 Task: Look for products in the category "Toothpaste" from Tea Tree Therapy only.
Action: Mouse moved to (711, 261)
Screenshot: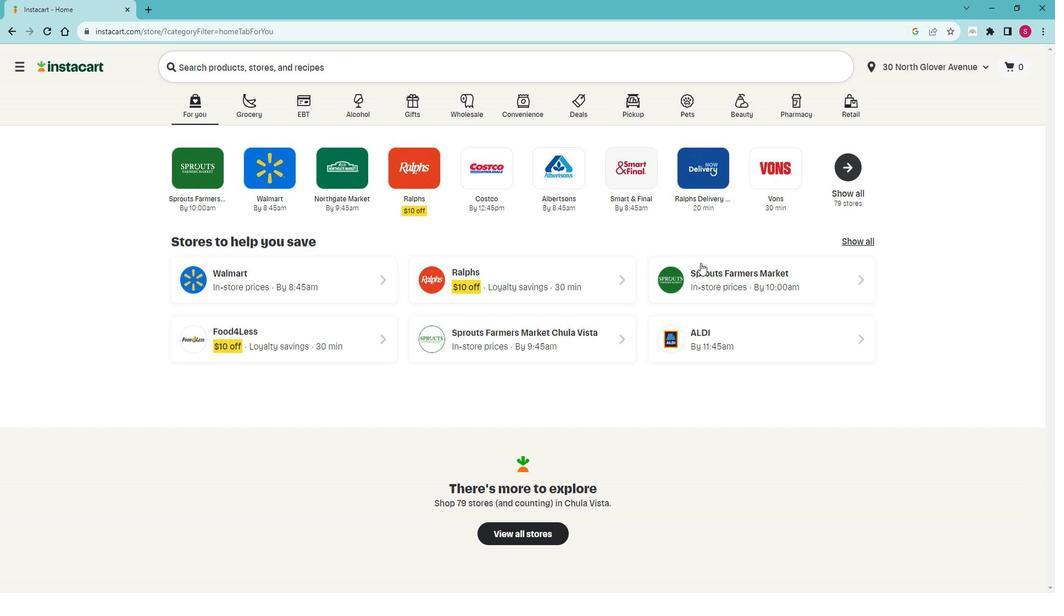 
Action: Mouse pressed left at (711, 261)
Screenshot: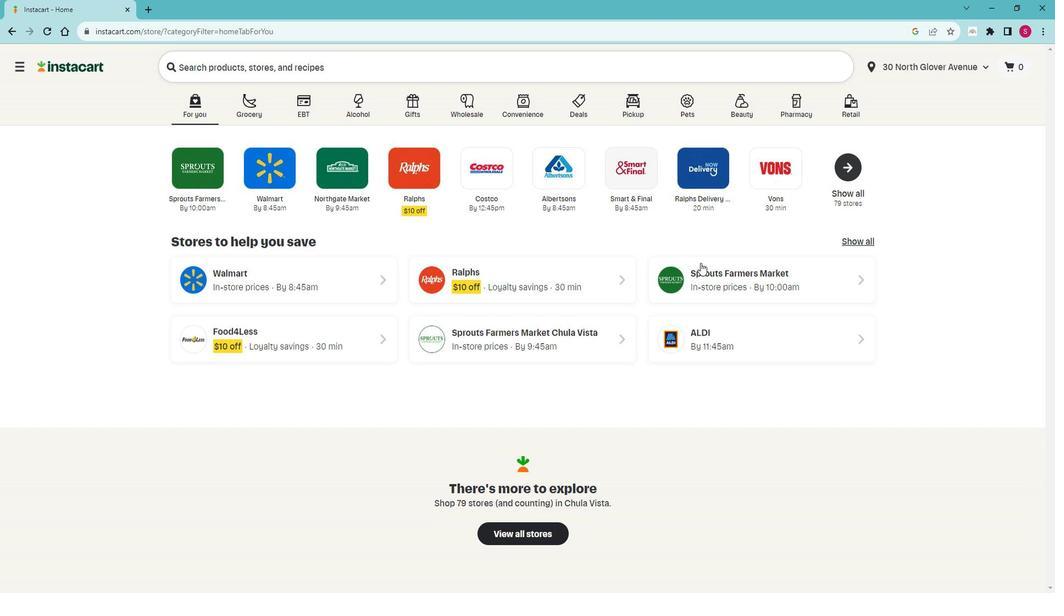 
Action: Mouse moved to (87, 339)
Screenshot: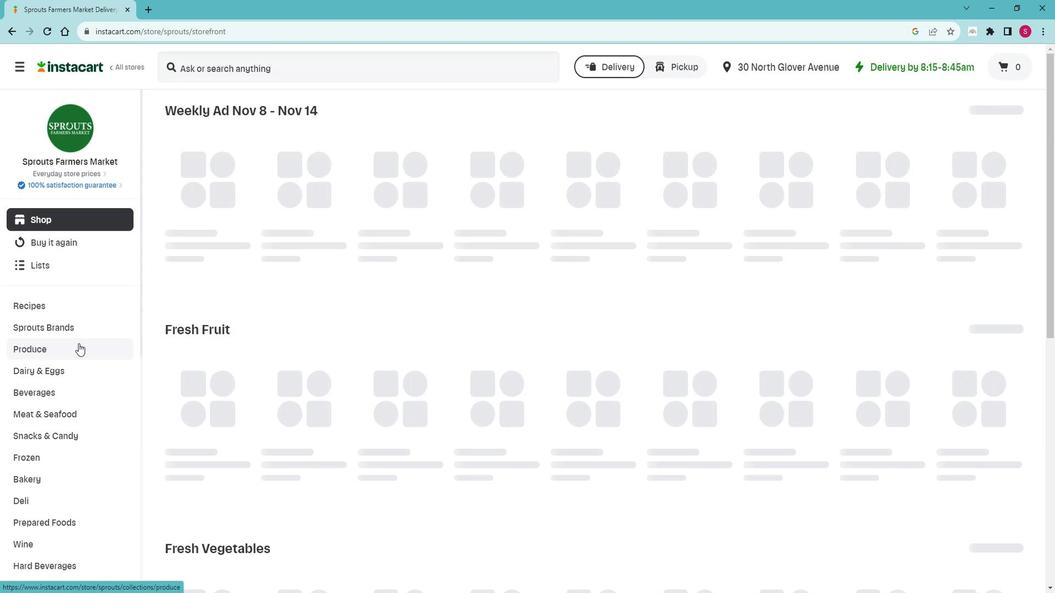 
Action: Mouse scrolled (87, 339) with delta (0, 0)
Screenshot: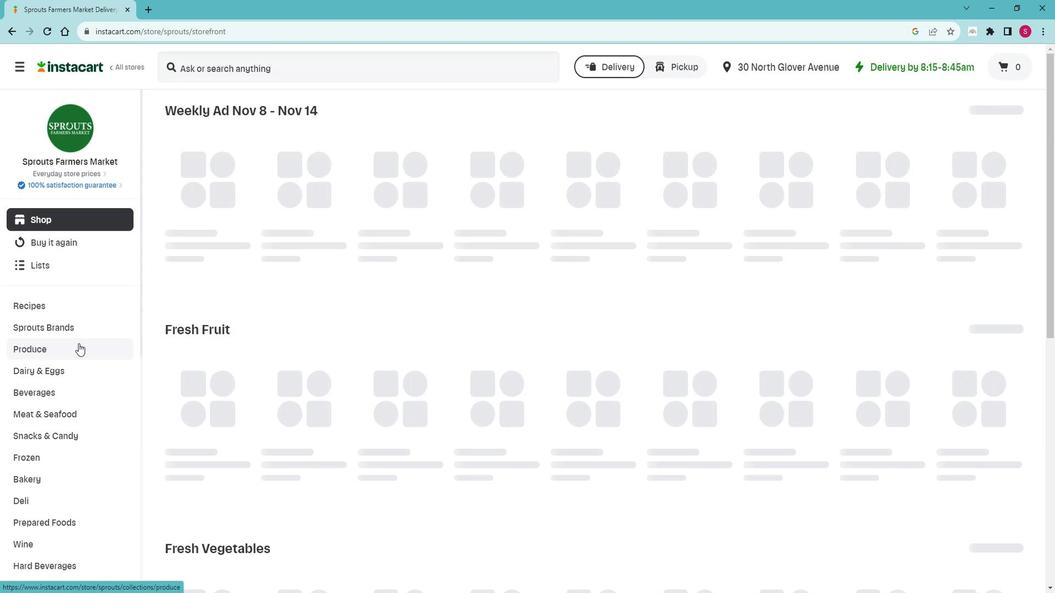 
Action: Mouse scrolled (87, 339) with delta (0, 0)
Screenshot: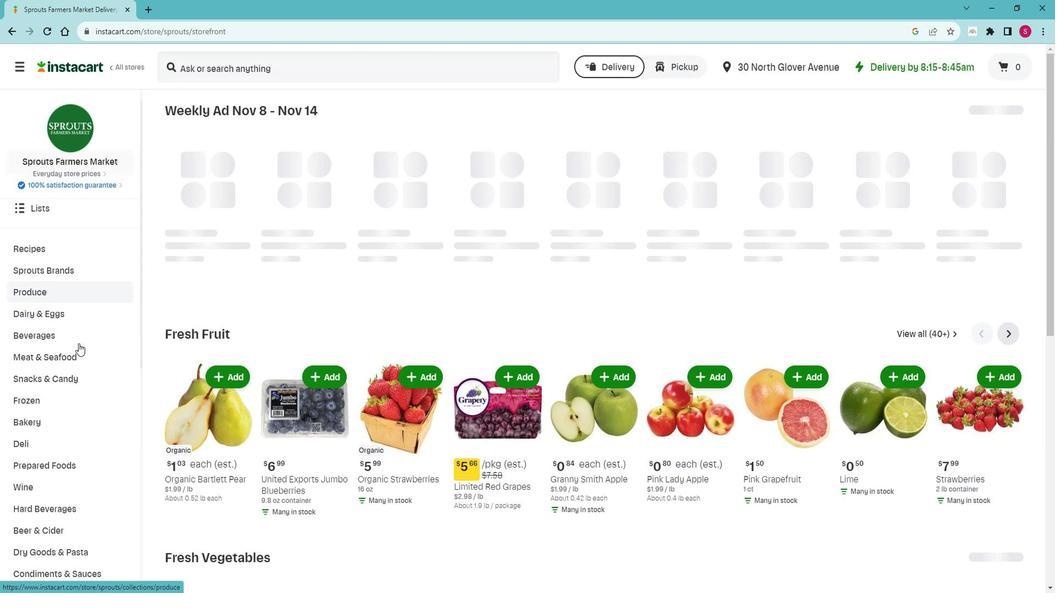 
Action: Mouse scrolled (87, 339) with delta (0, 0)
Screenshot: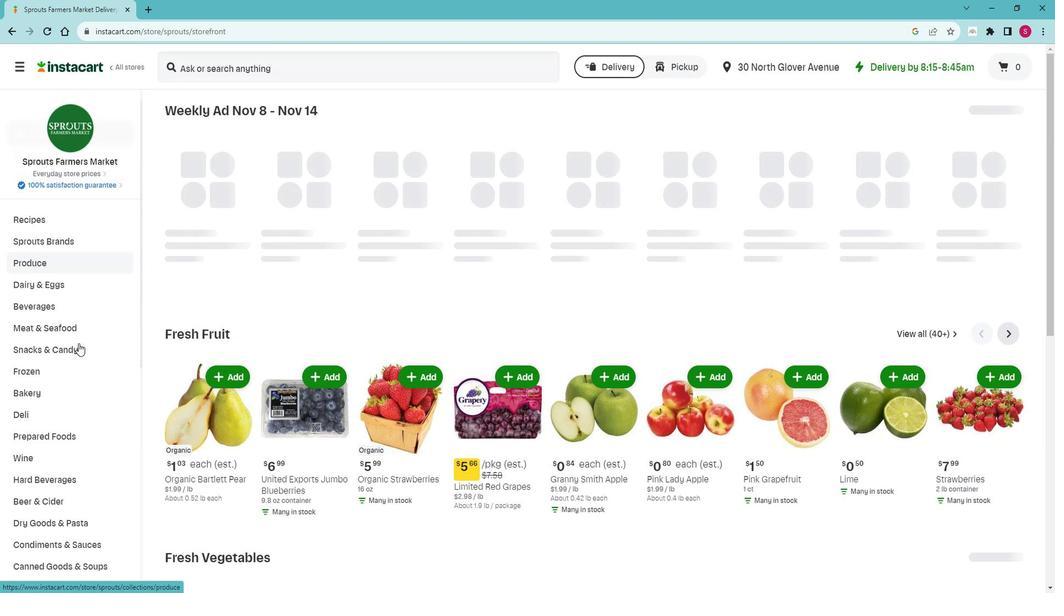 
Action: Mouse scrolled (87, 339) with delta (0, 0)
Screenshot: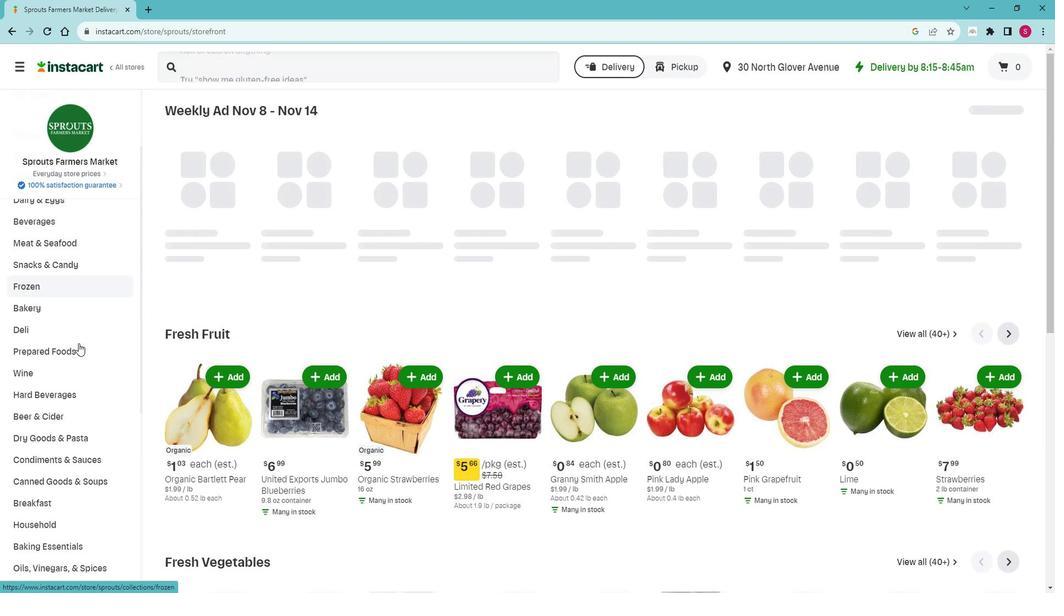 
Action: Mouse scrolled (87, 339) with delta (0, 0)
Screenshot: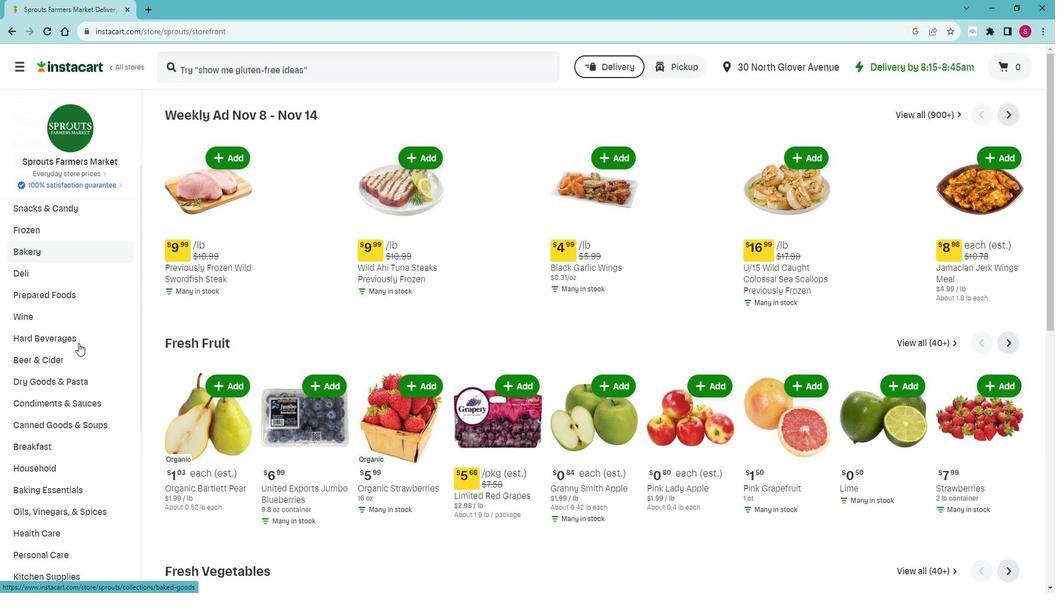 
Action: Mouse scrolled (87, 339) with delta (0, 0)
Screenshot: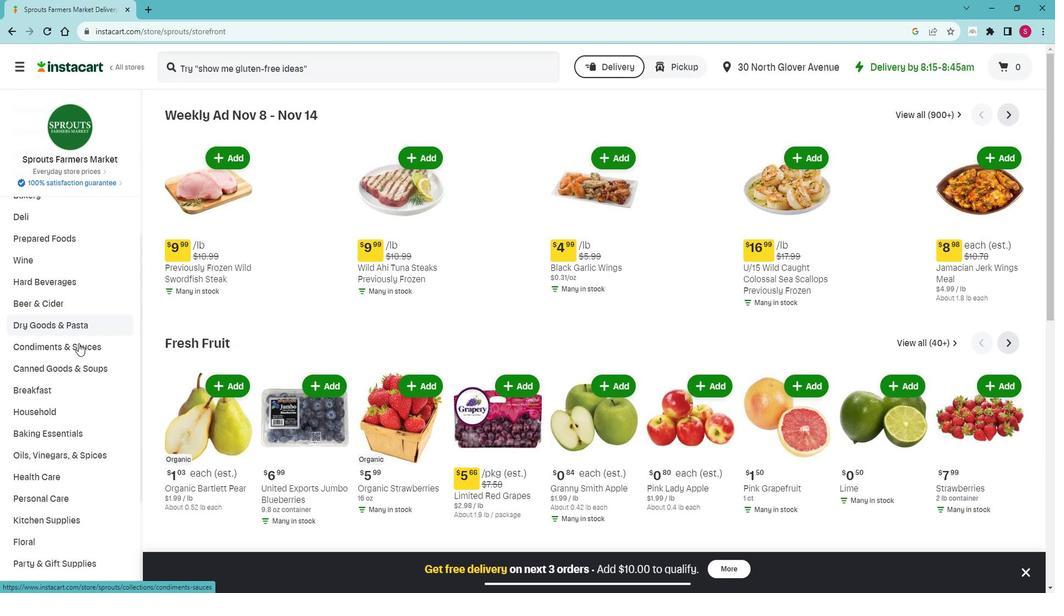 
Action: Mouse moved to (77, 429)
Screenshot: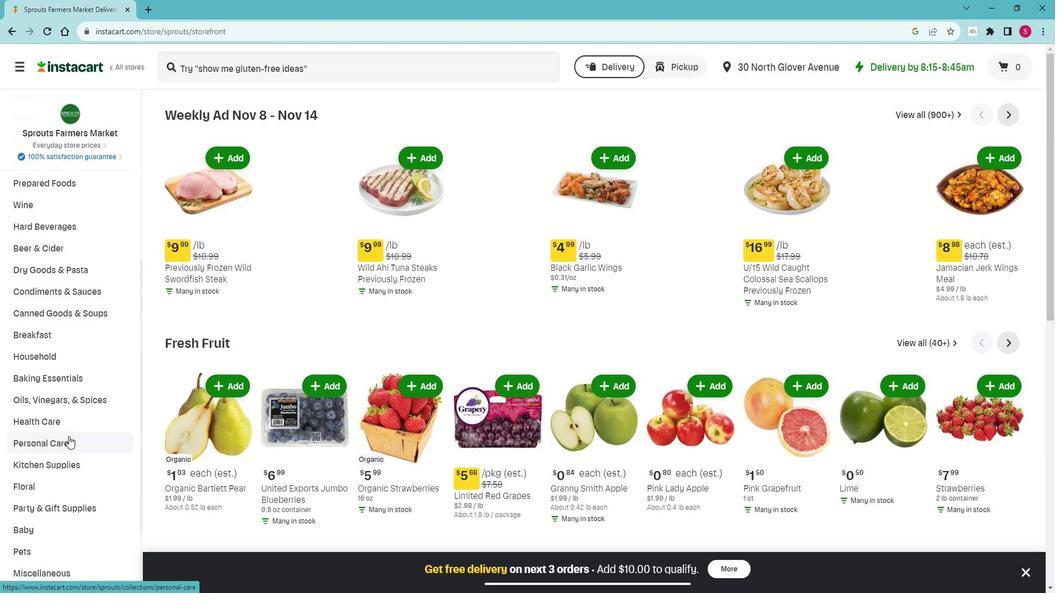 
Action: Mouse pressed left at (77, 429)
Screenshot: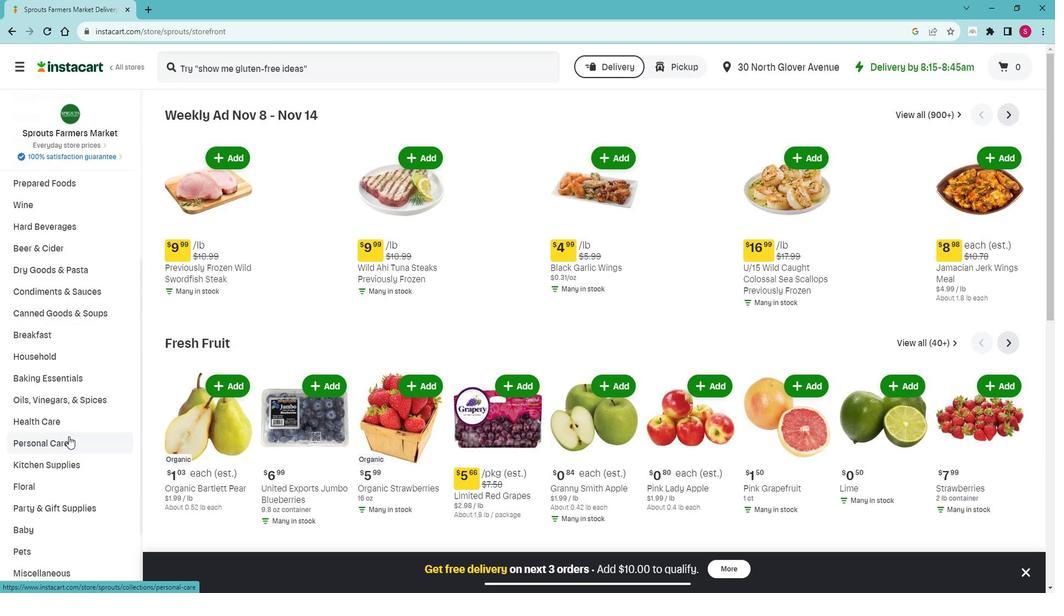 
Action: Mouse moved to (81, 476)
Screenshot: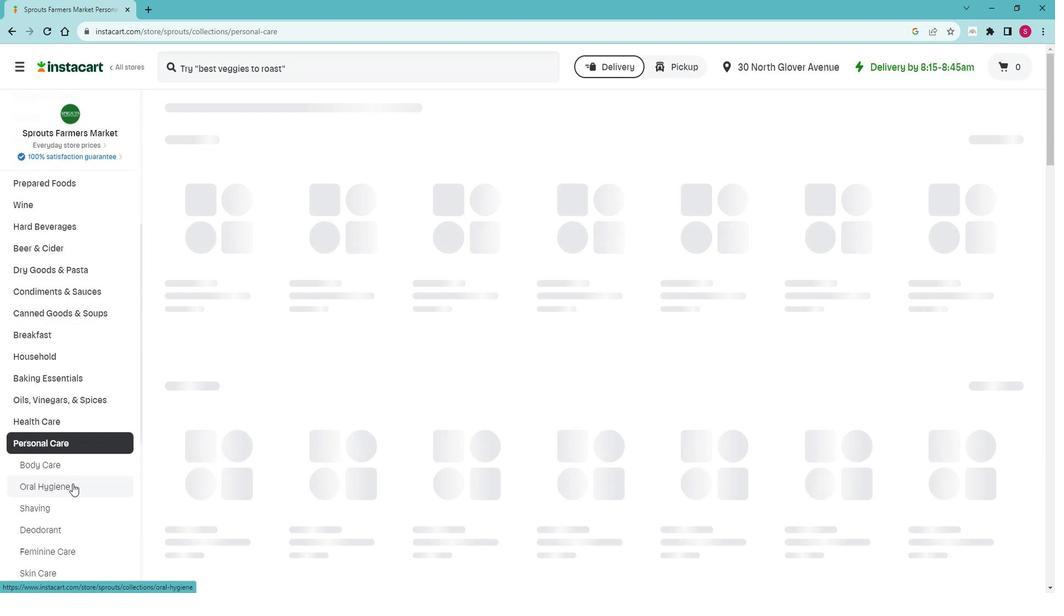
Action: Mouse pressed left at (81, 476)
Screenshot: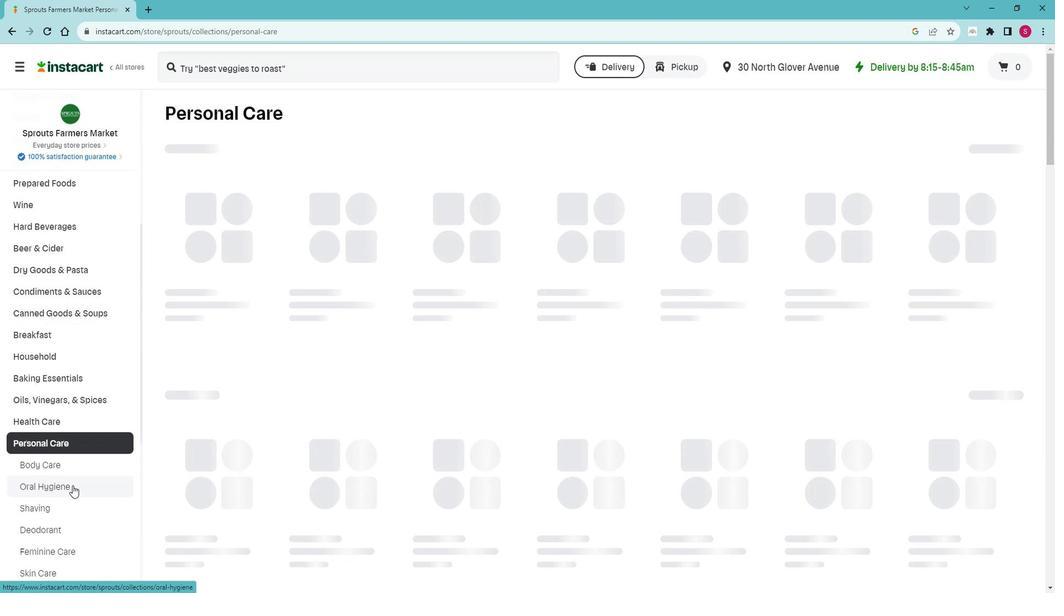
Action: Mouse moved to (333, 162)
Screenshot: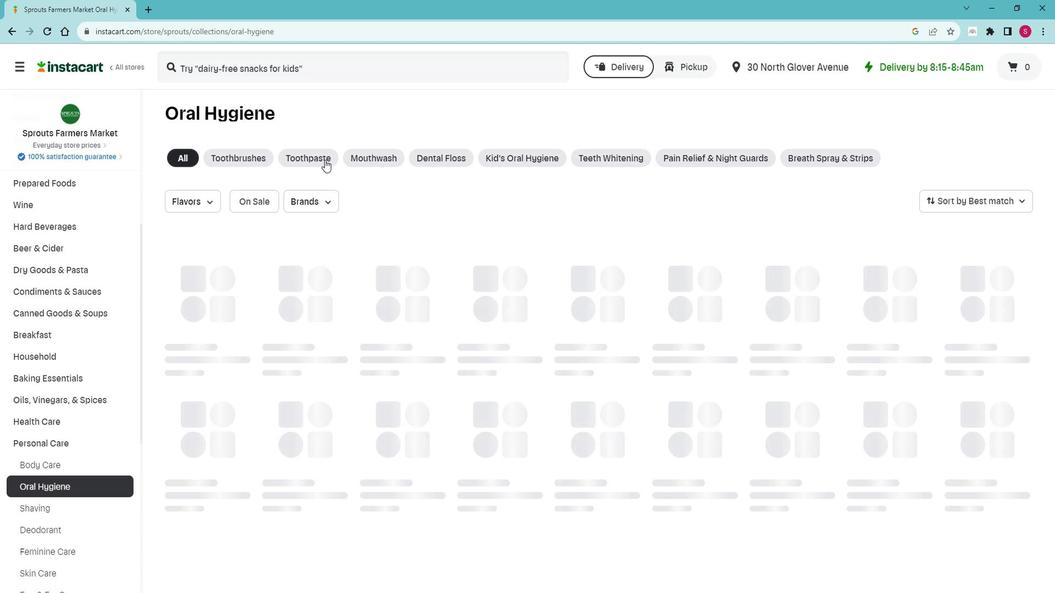 
Action: Mouse pressed left at (333, 162)
Screenshot: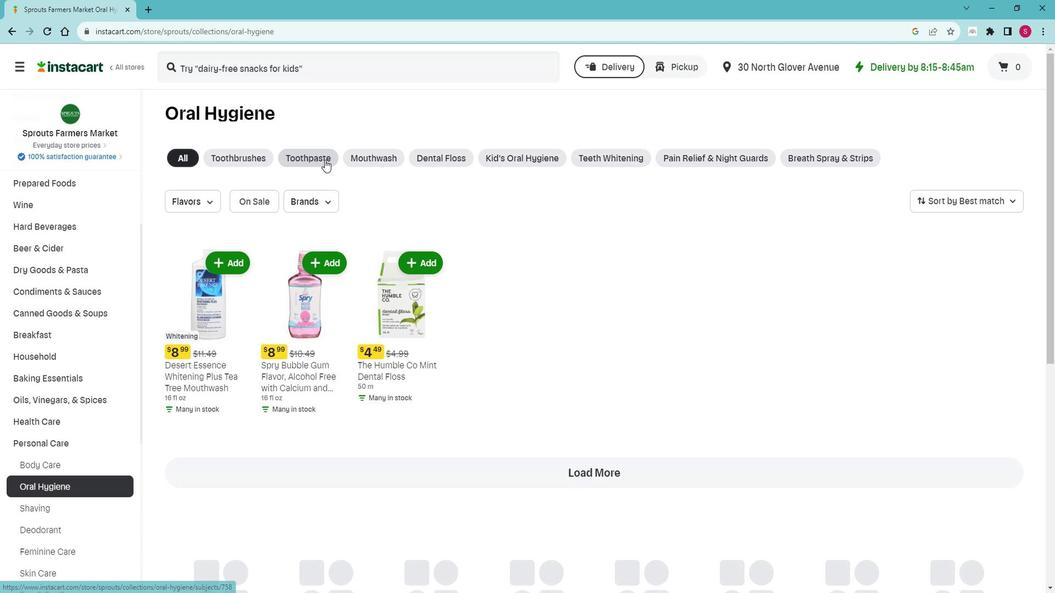
Action: Mouse moved to (331, 158)
Screenshot: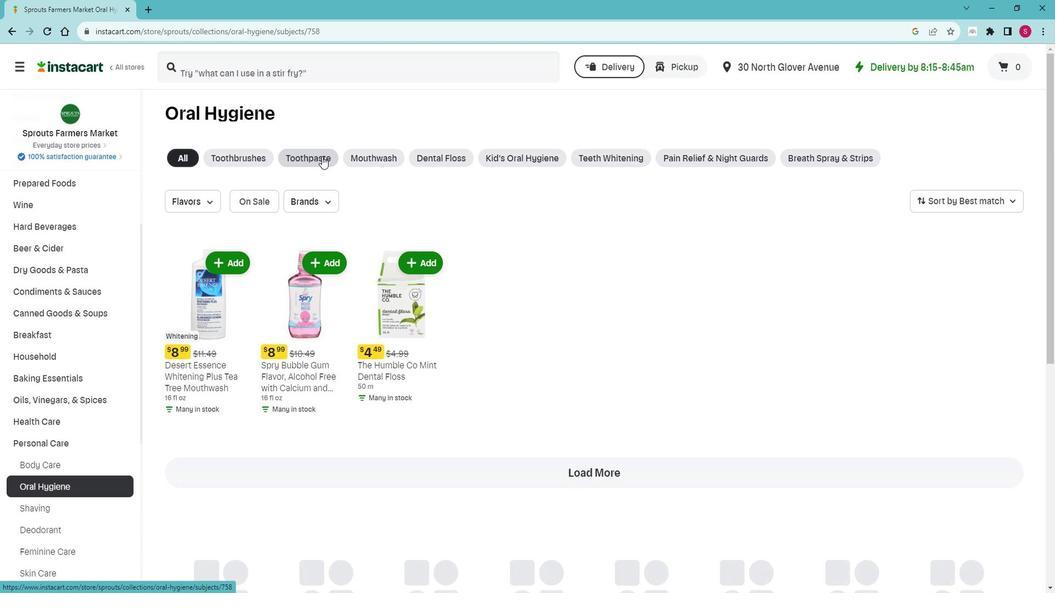
Action: Mouse pressed left at (331, 158)
Screenshot: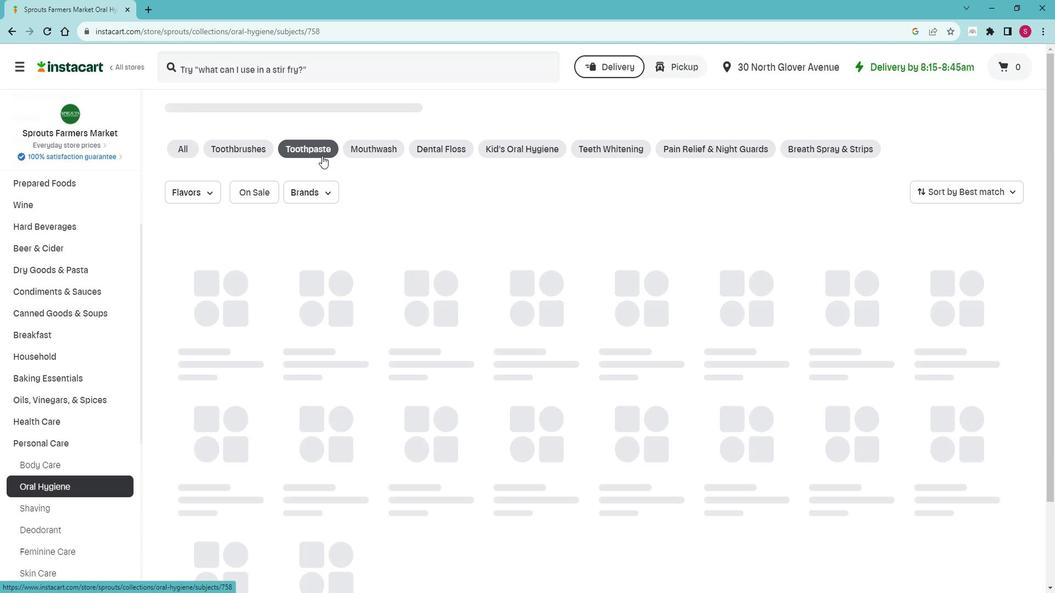 
Action: Mouse moved to (334, 191)
Screenshot: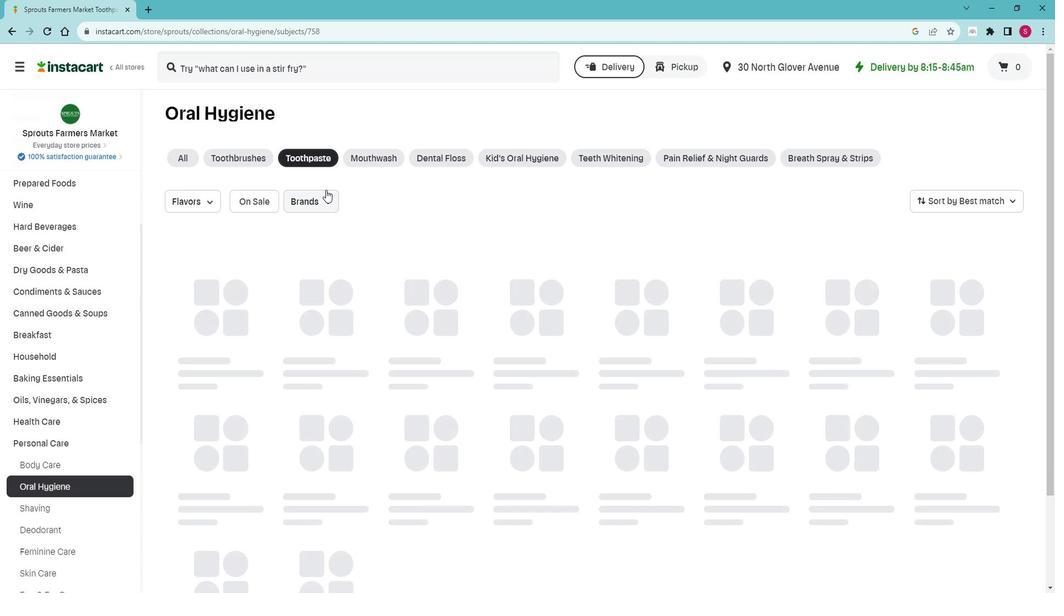 
Action: Mouse pressed left at (334, 191)
Screenshot: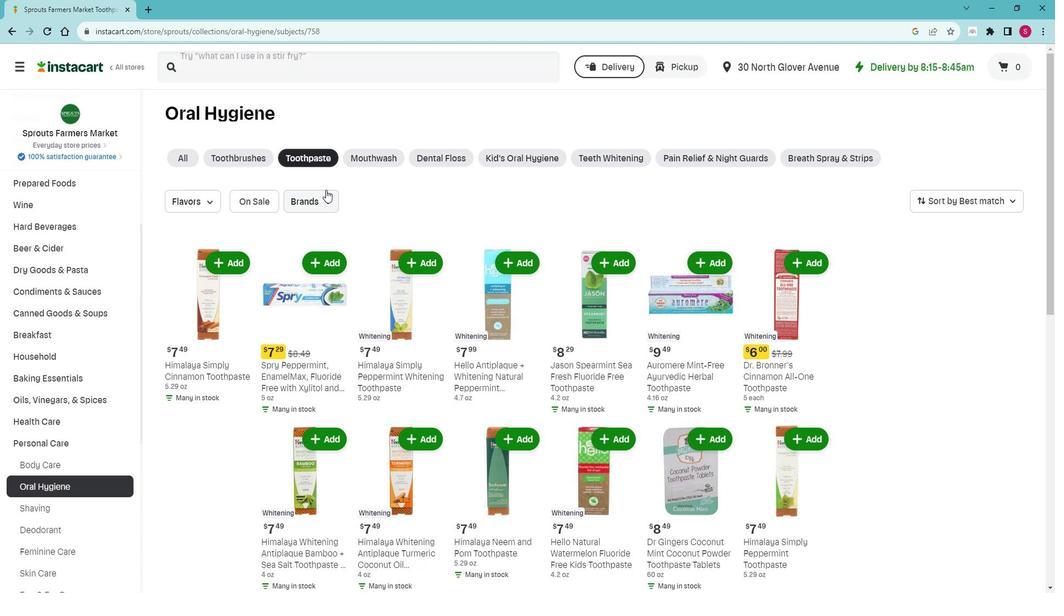 
Action: Mouse moved to (357, 249)
Screenshot: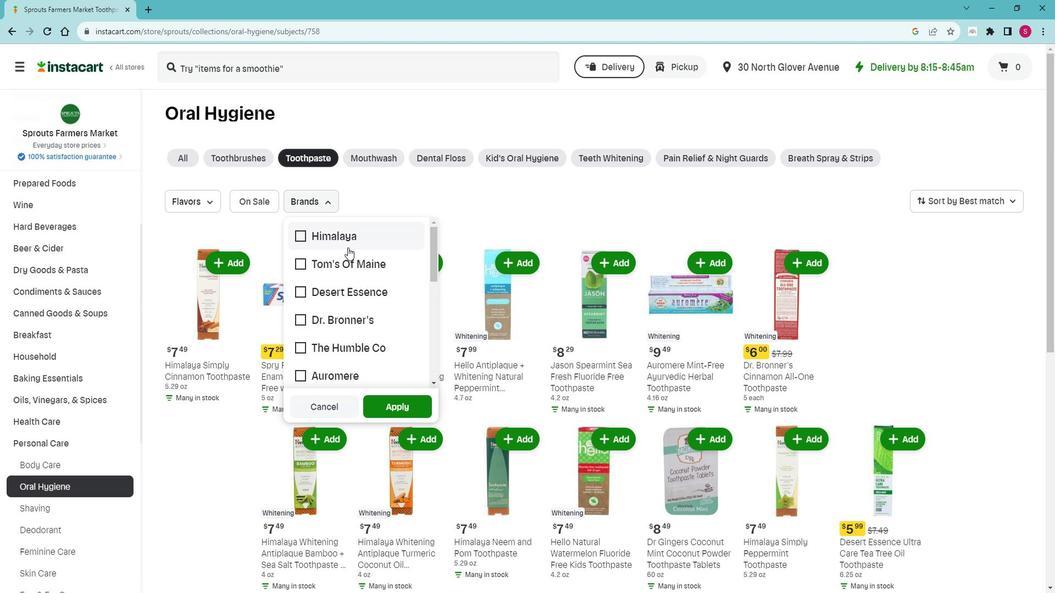
Action: Mouse scrolled (357, 248) with delta (0, 0)
Screenshot: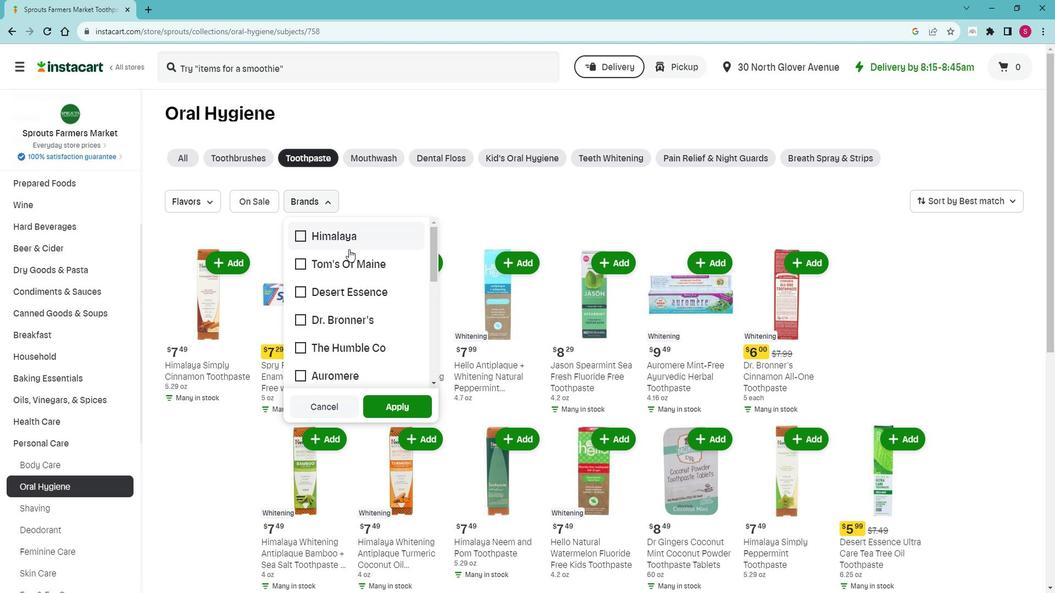 
Action: Mouse moved to (357, 249)
Screenshot: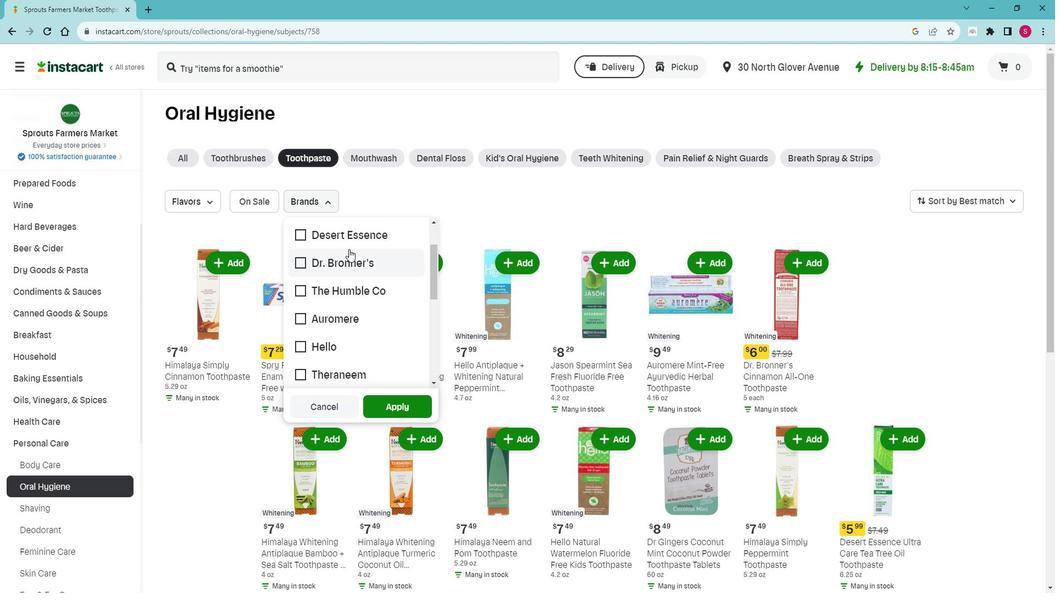 
Action: Mouse scrolled (357, 249) with delta (0, 0)
Screenshot: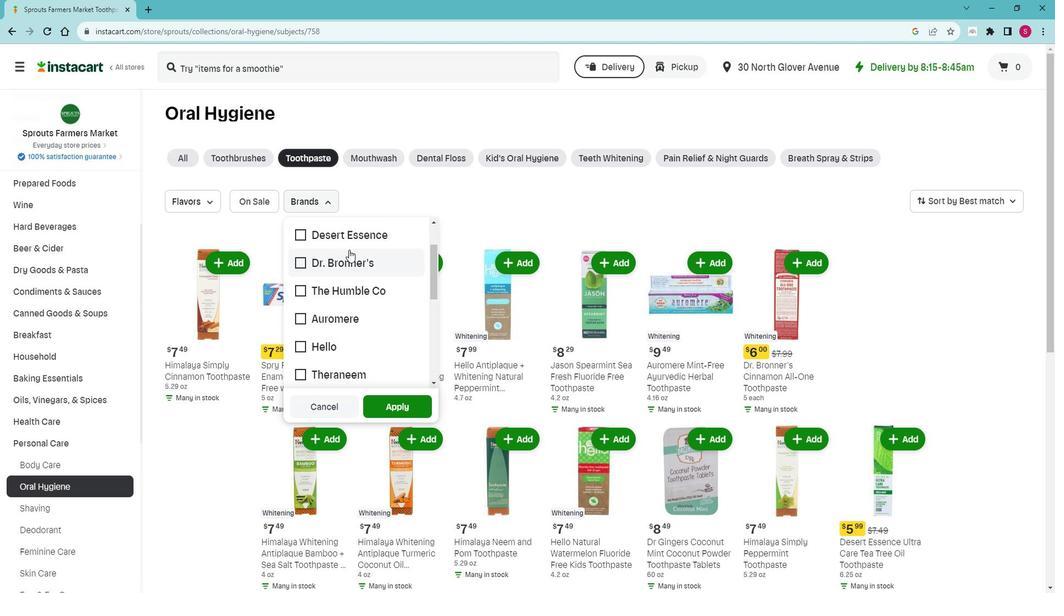 
Action: Mouse moved to (357, 250)
Screenshot: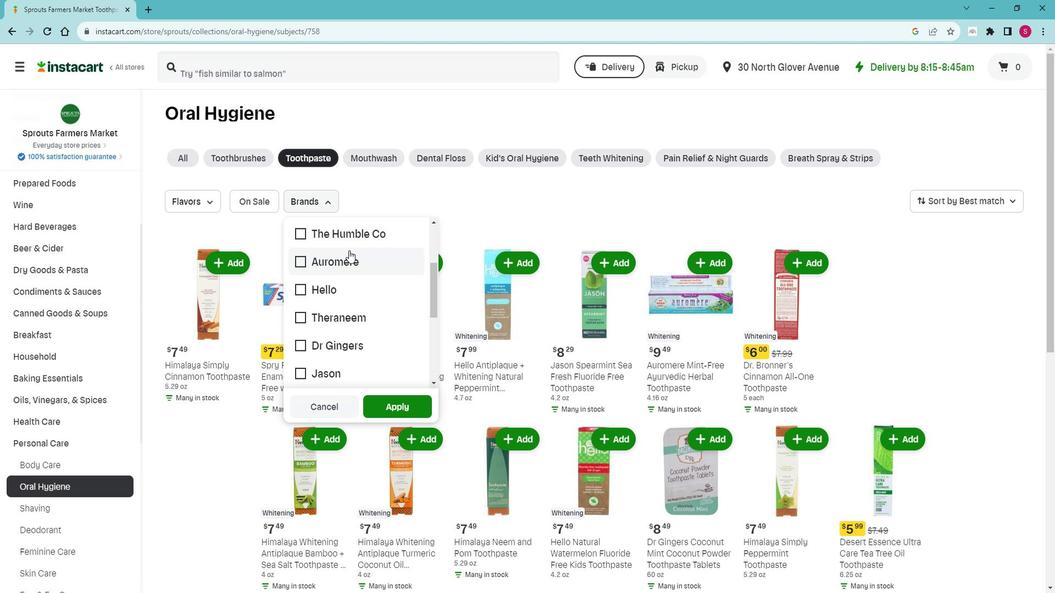 
Action: Mouse scrolled (357, 249) with delta (0, 0)
Screenshot: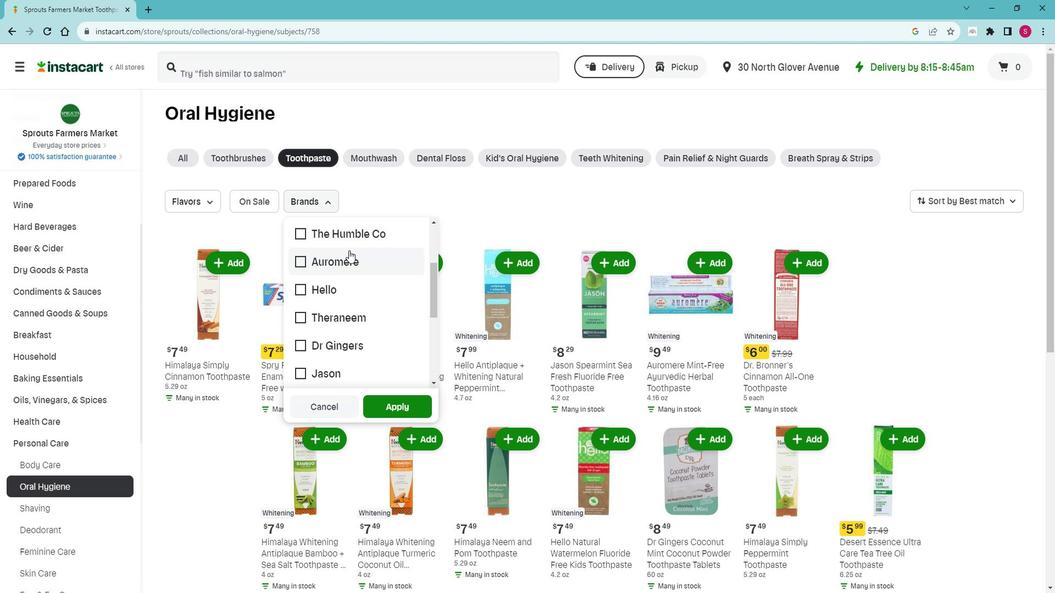 
Action: Mouse scrolled (357, 249) with delta (0, 0)
Screenshot: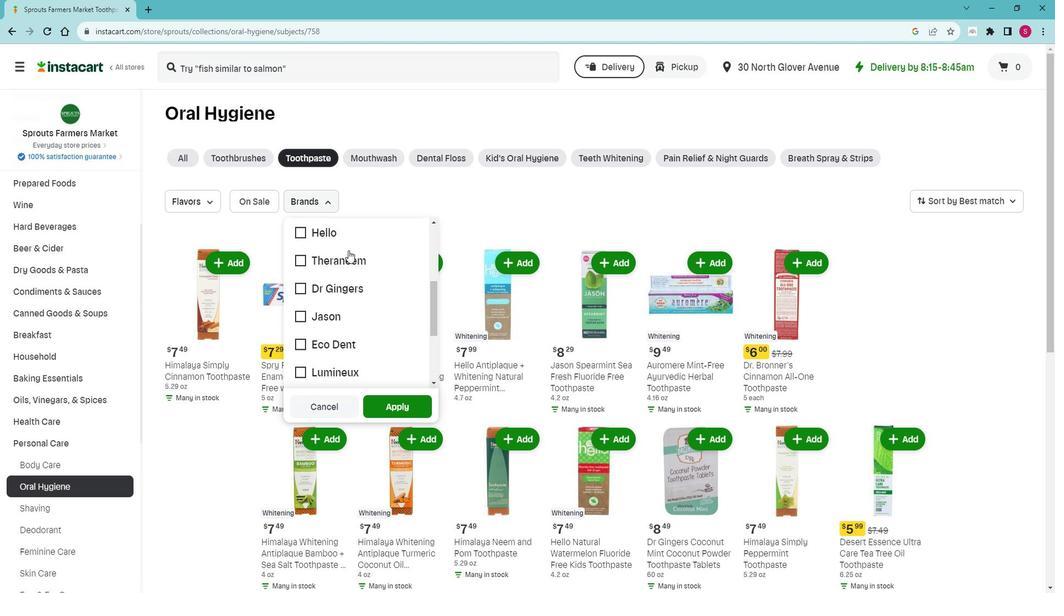 
Action: Mouse moved to (357, 250)
Screenshot: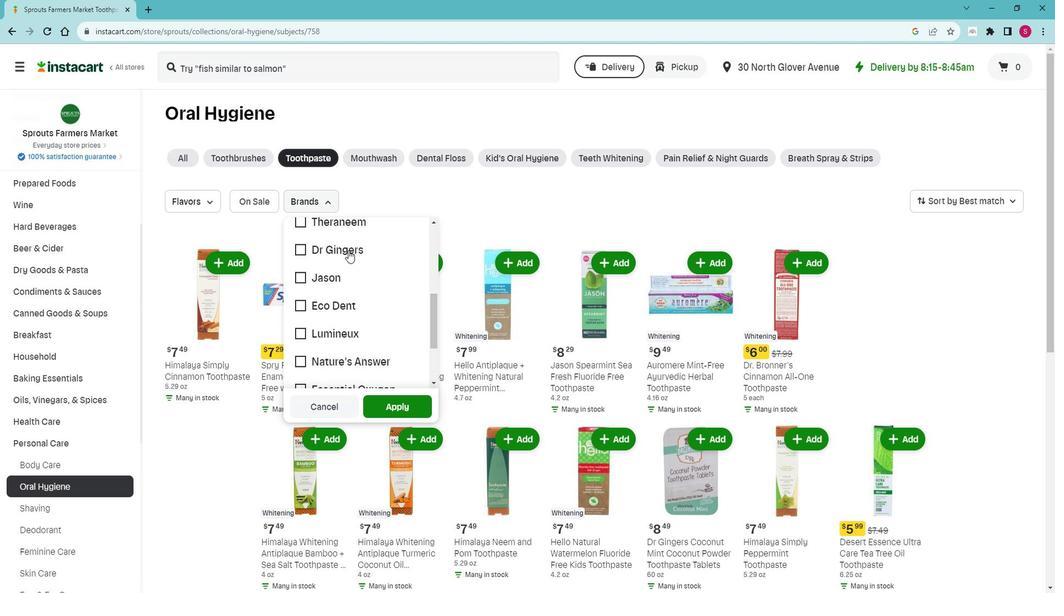 
Action: Mouse scrolled (357, 250) with delta (0, 0)
Screenshot: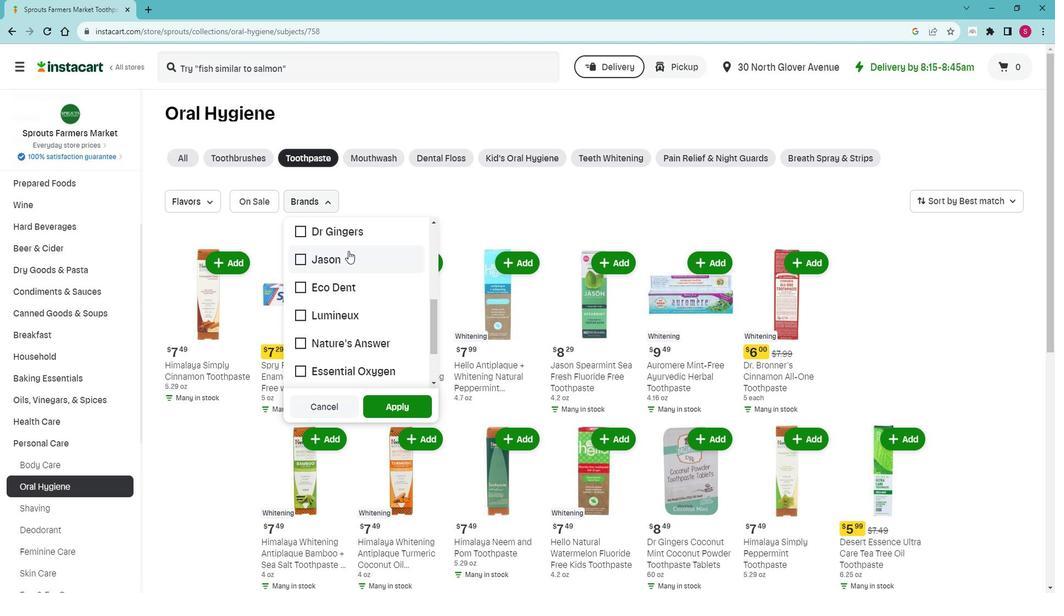 
Action: Mouse moved to (356, 250)
Screenshot: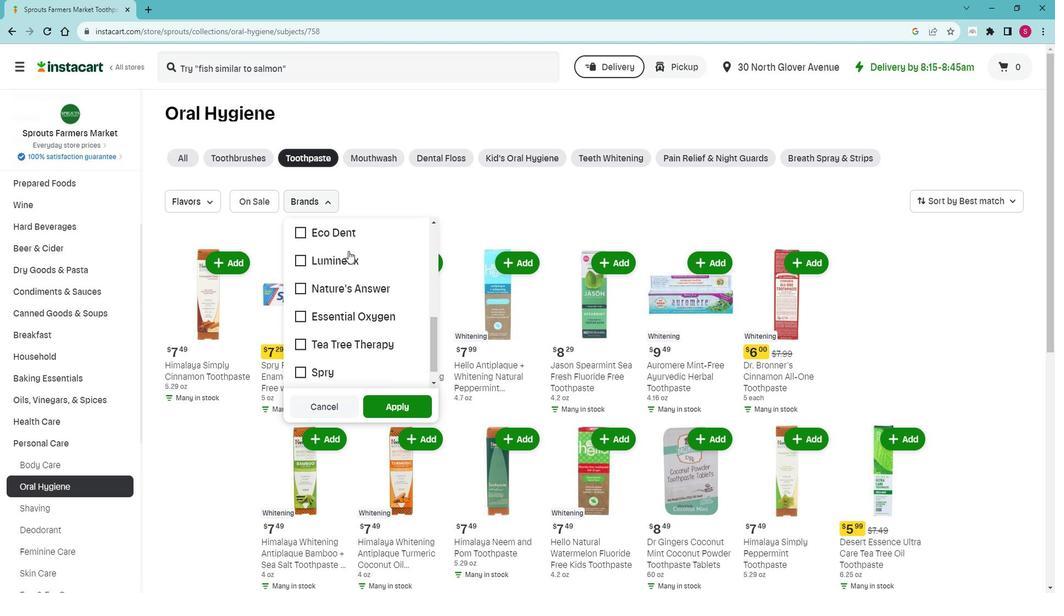 
Action: Mouse scrolled (356, 250) with delta (0, 0)
Screenshot: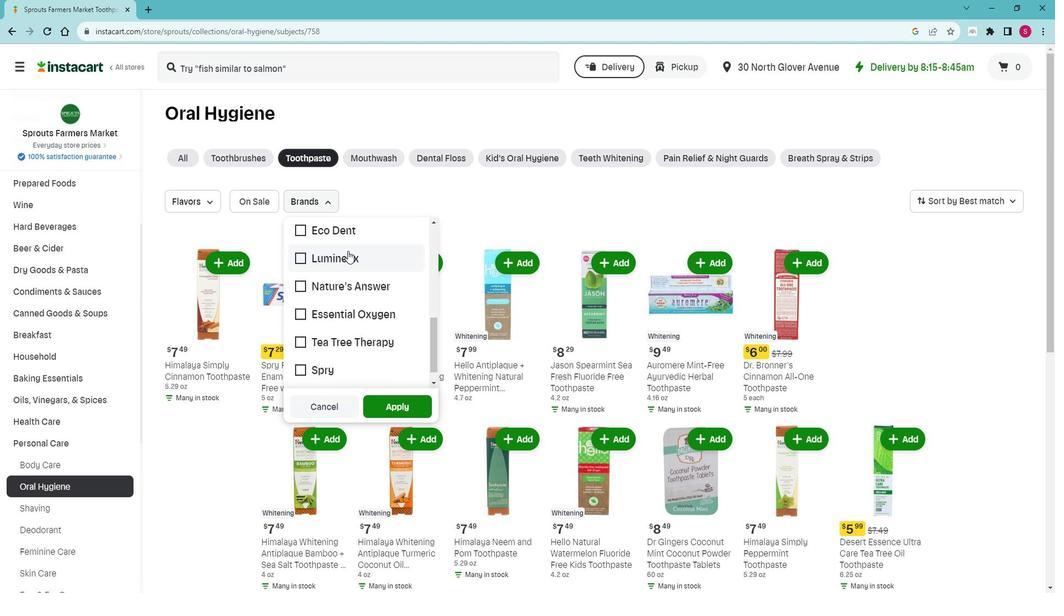 
Action: Mouse moved to (357, 321)
Screenshot: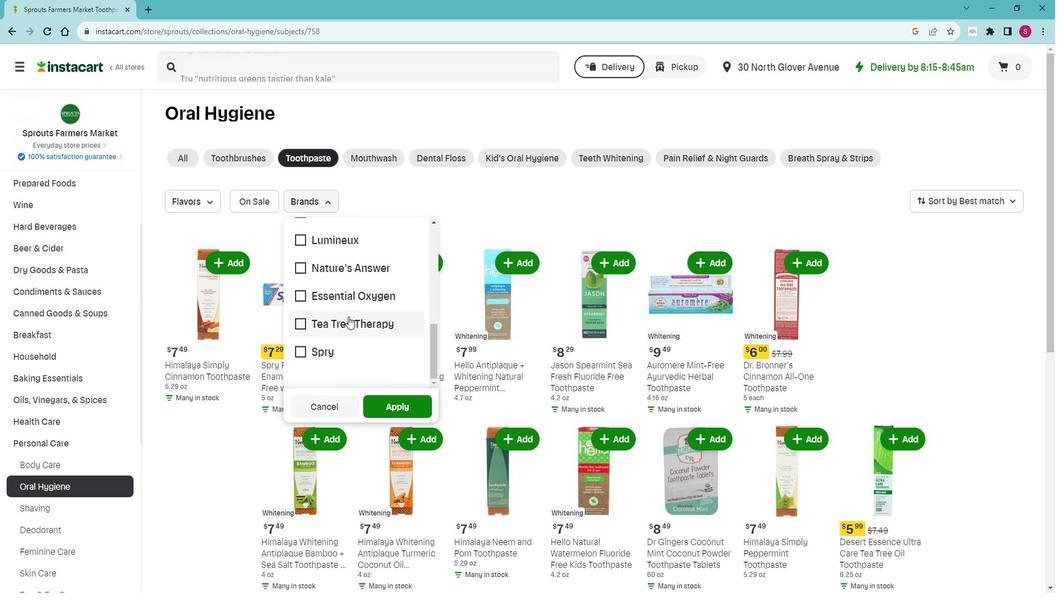 
Action: Mouse pressed left at (357, 321)
Screenshot: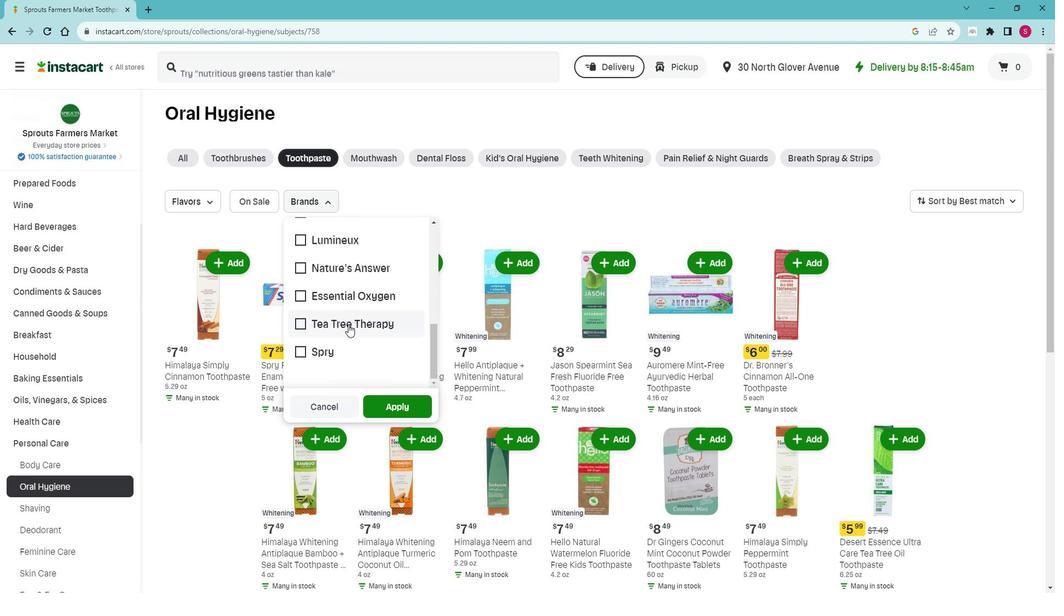 
Action: Mouse moved to (385, 401)
Screenshot: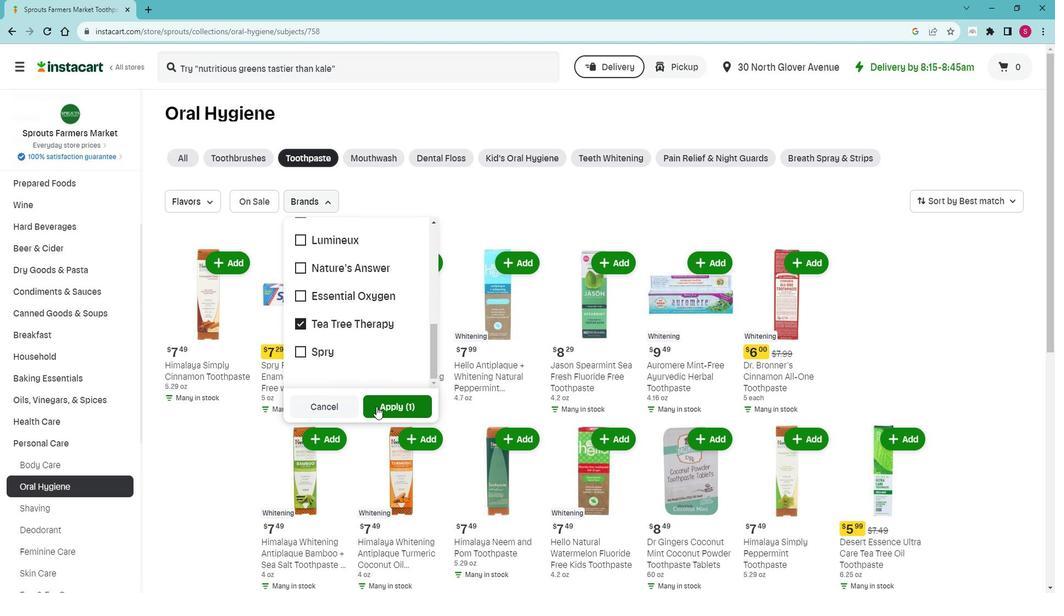
Action: Mouse pressed left at (385, 401)
Screenshot: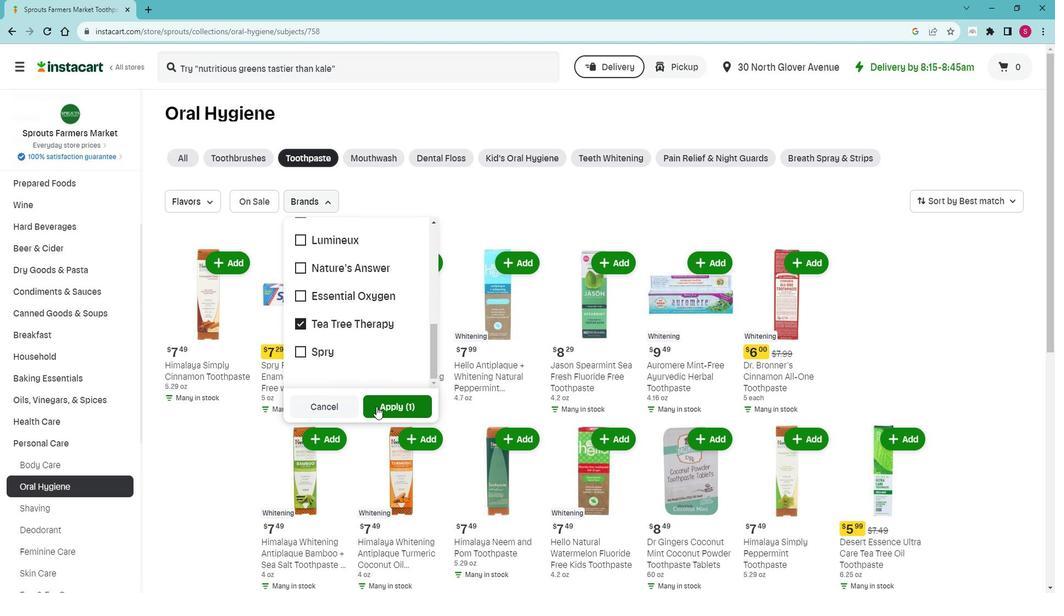 
Action: Mouse moved to (439, 310)
Screenshot: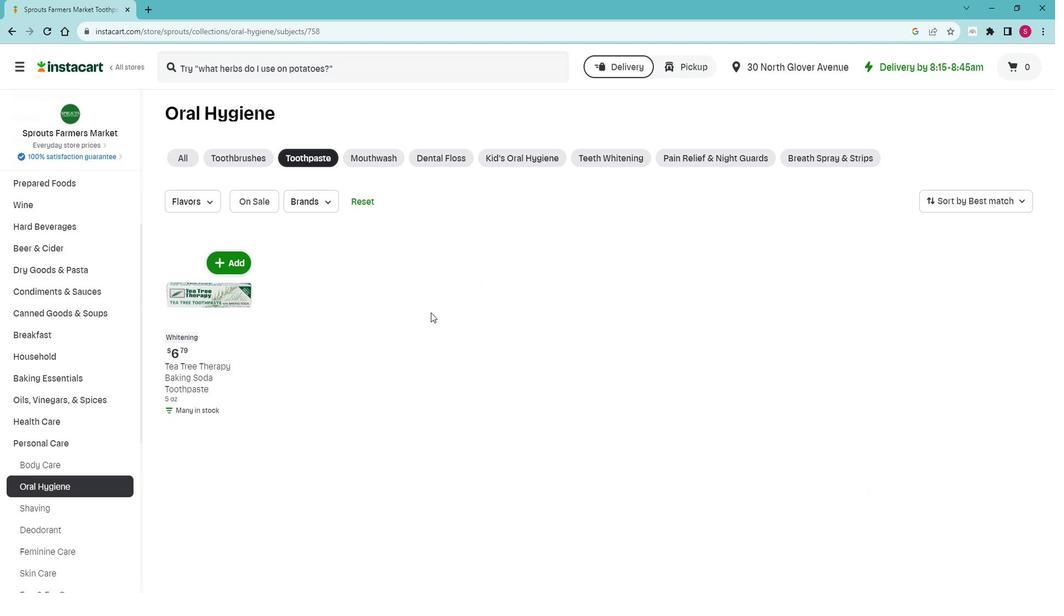 
